 Task: Add Nordic Naturals Omega Blood Sugar to the cart.
Action: Mouse moved to (221, 114)
Screenshot: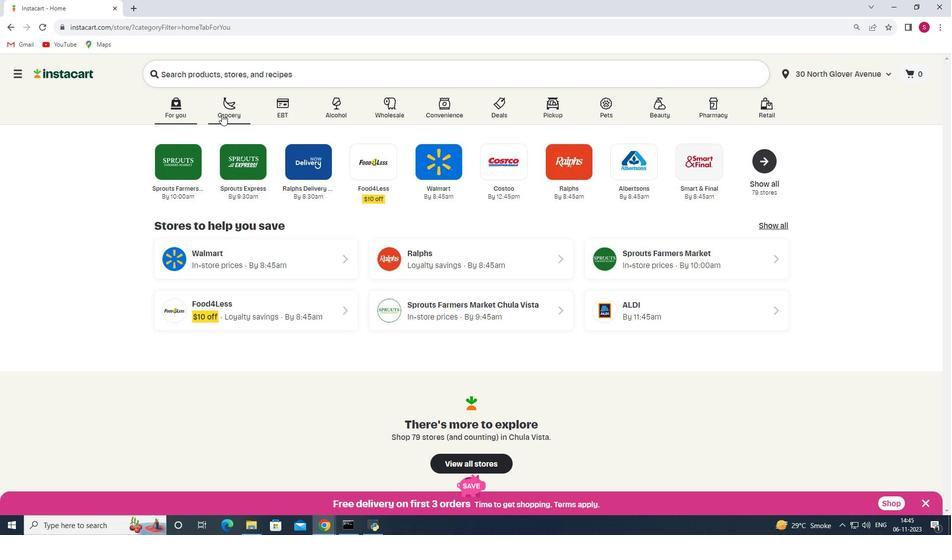 
Action: Mouse pressed left at (221, 114)
Screenshot: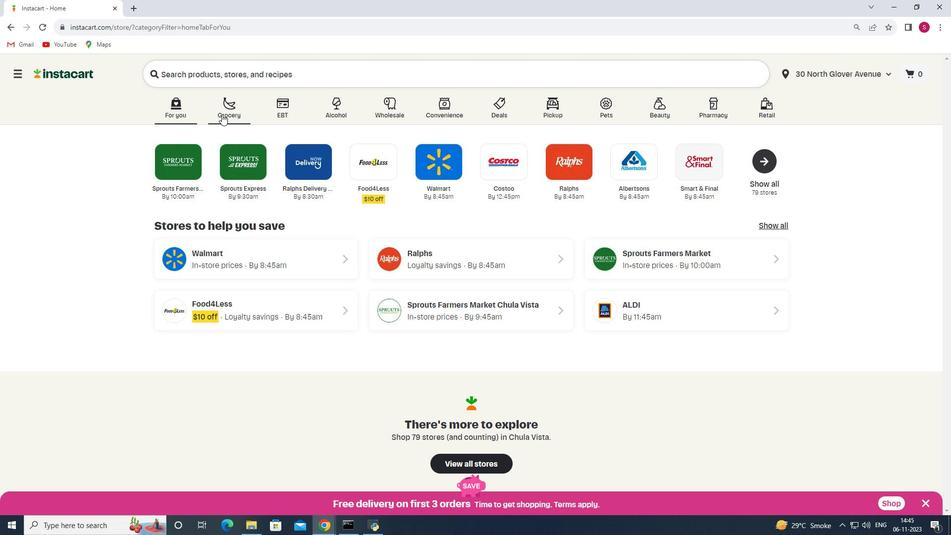 
Action: Mouse moved to (225, 275)
Screenshot: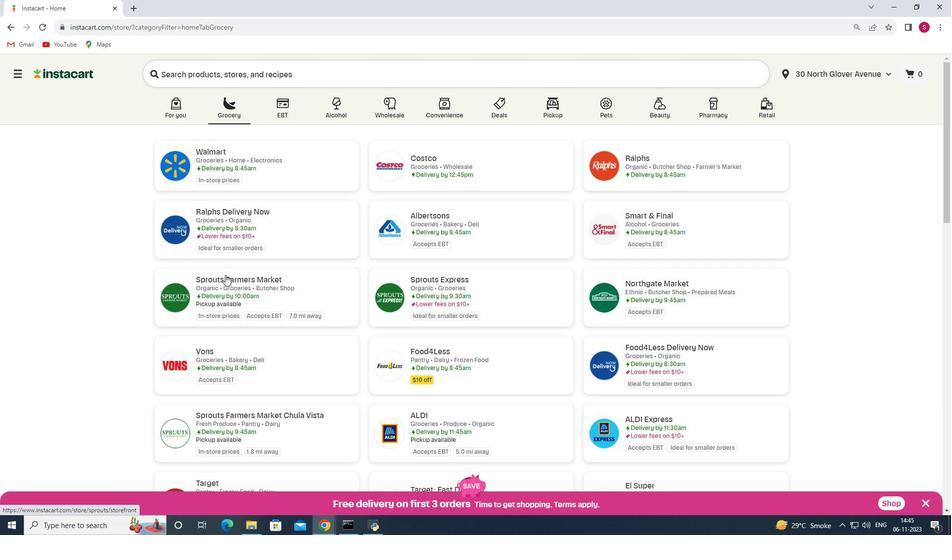 
Action: Mouse pressed left at (225, 275)
Screenshot: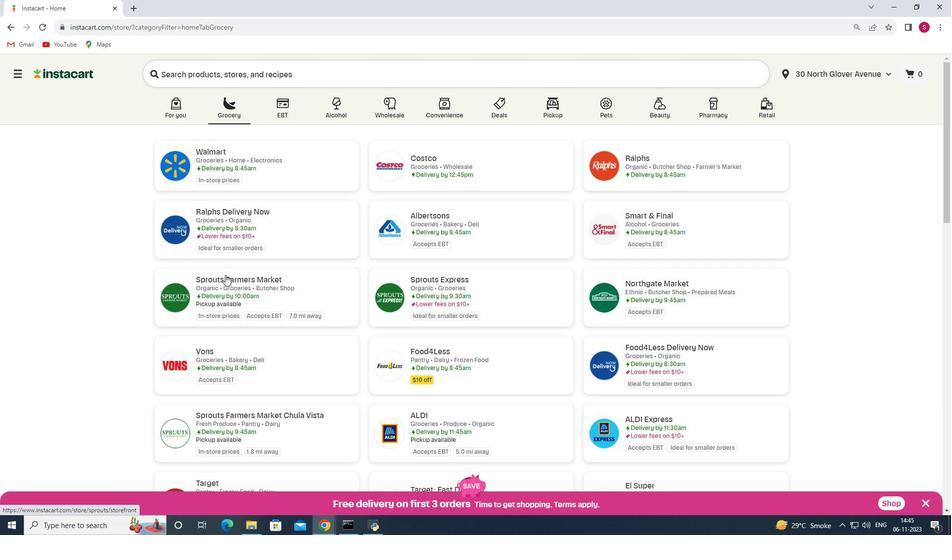 
Action: Mouse moved to (70, 358)
Screenshot: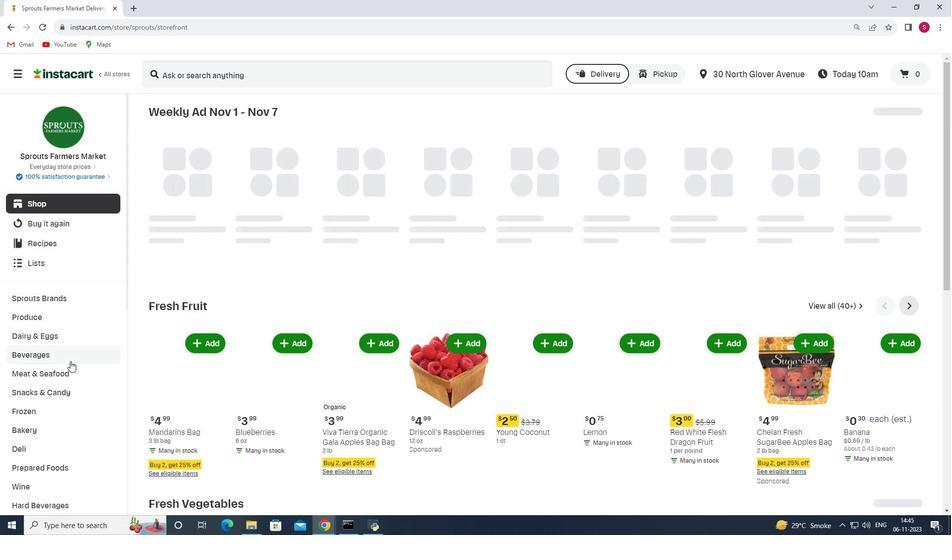 
Action: Mouse scrolled (70, 357) with delta (0, 0)
Screenshot: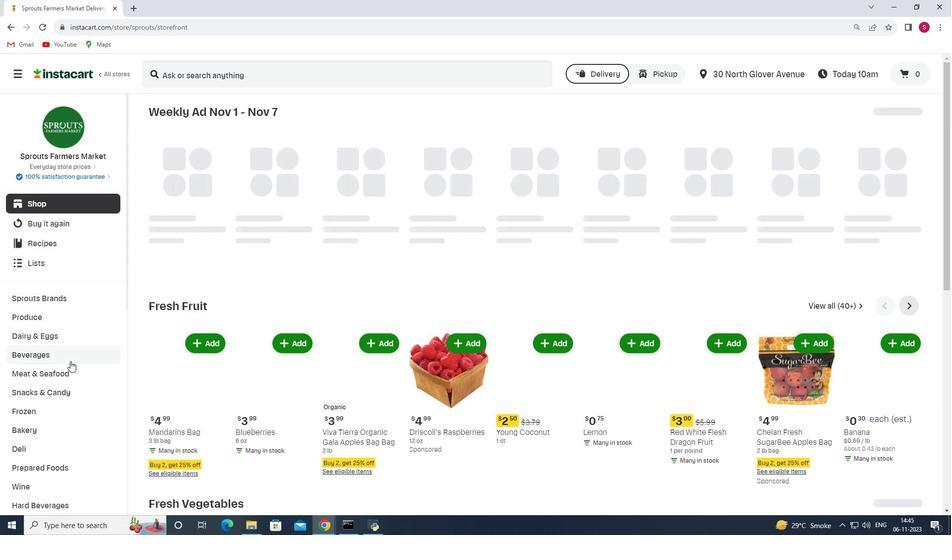 
Action: Mouse moved to (70, 361)
Screenshot: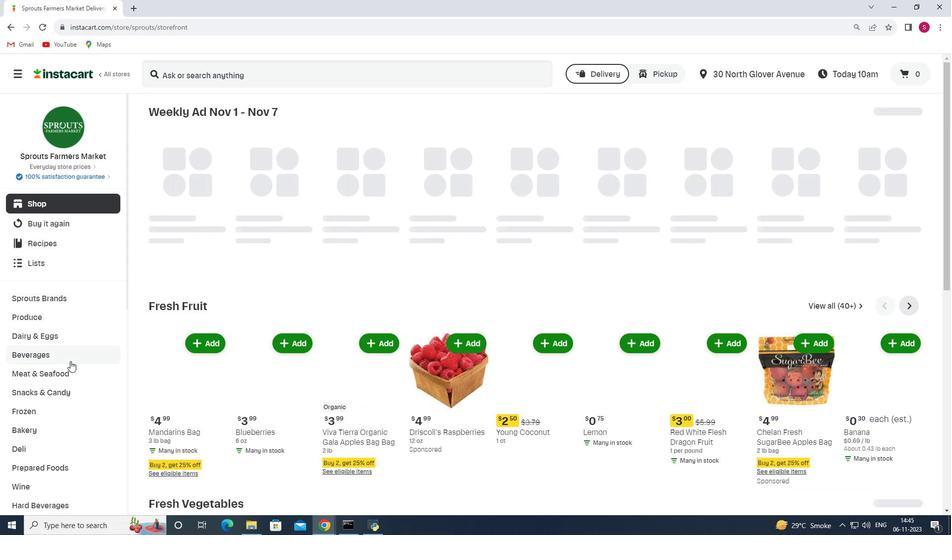 
Action: Mouse scrolled (70, 360) with delta (0, 0)
Screenshot: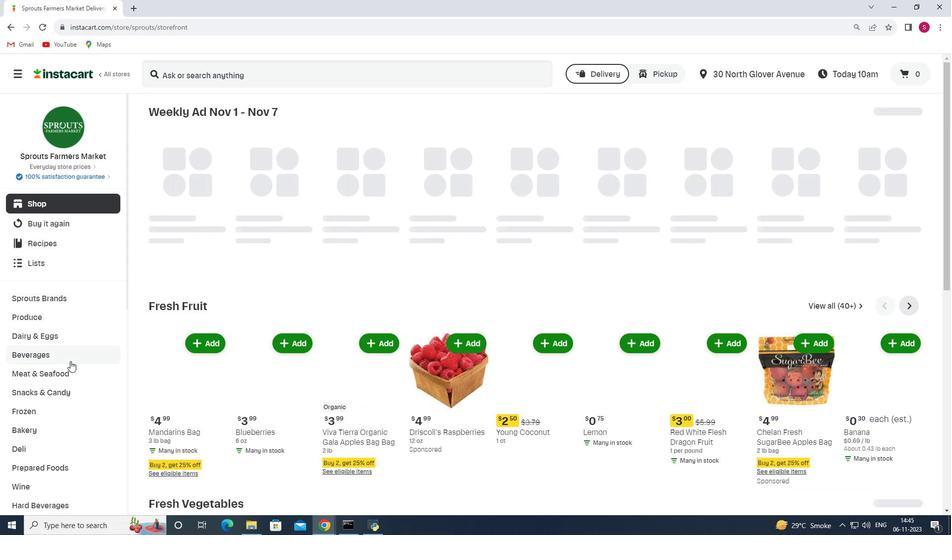 
Action: Mouse scrolled (70, 360) with delta (0, 0)
Screenshot: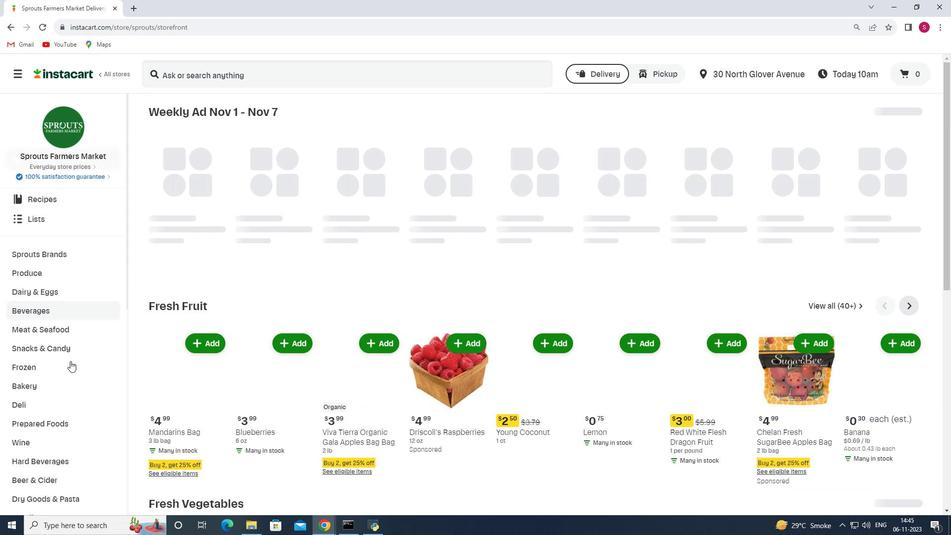 
Action: Mouse scrolled (70, 360) with delta (0, 0)
Screenshot: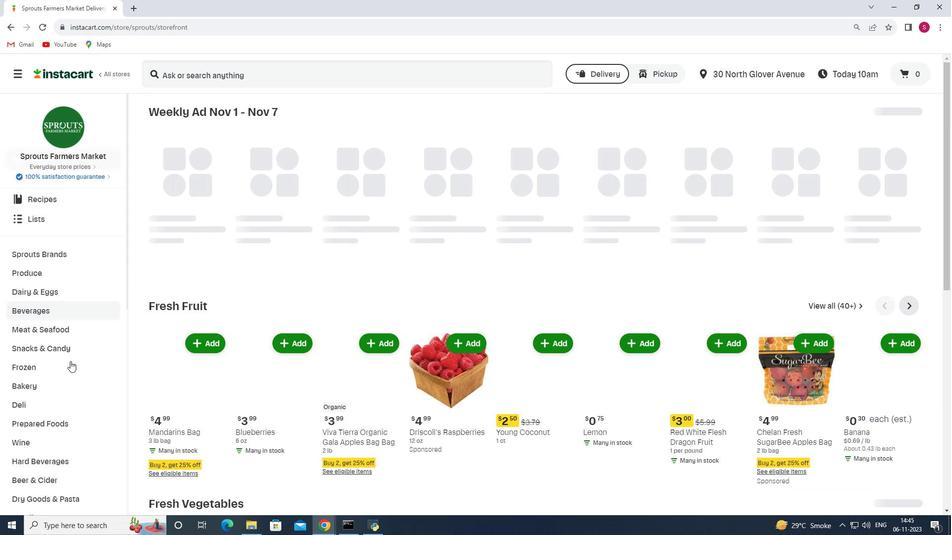 
Action: Mouse scrolled (70, 360) with delta (0, 0)
Screenshot: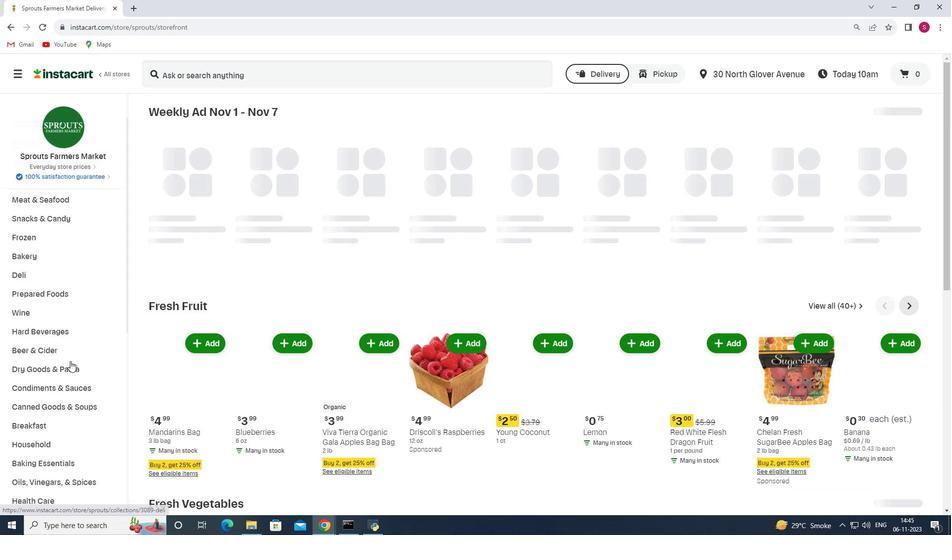 
Action: Mouse scrolled (70, 360) with delta (0, 0)
Screenshot: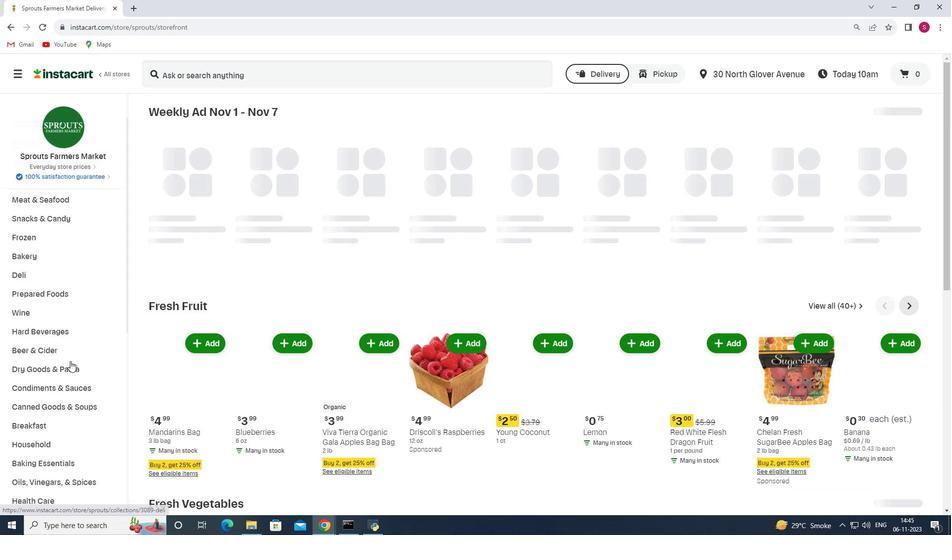 
Action: Mouse scrolled (70, 360) with delta (0, 0)
Screenshot: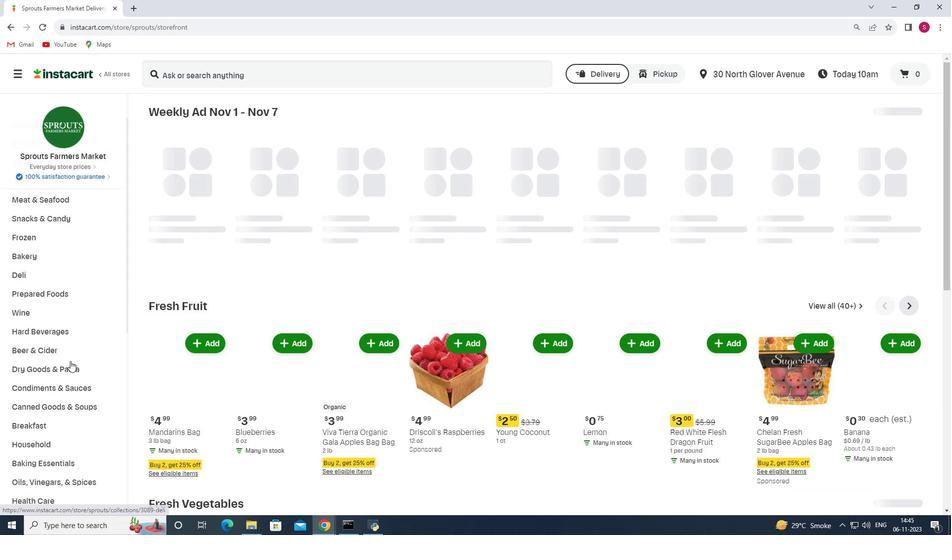 
Action: Mouse moved to (72, 327)
Screenshot: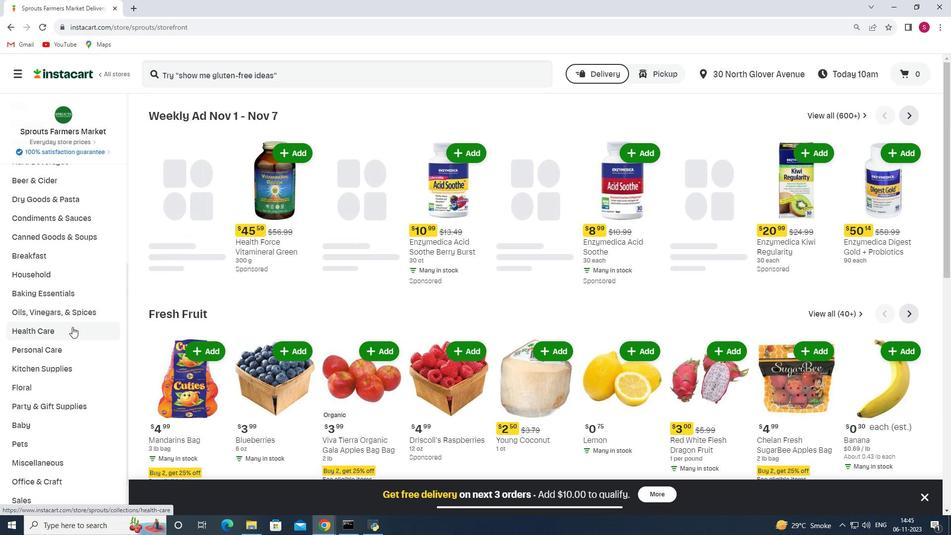
Action: Mouse pressed left at (72, 327)
Screenshot: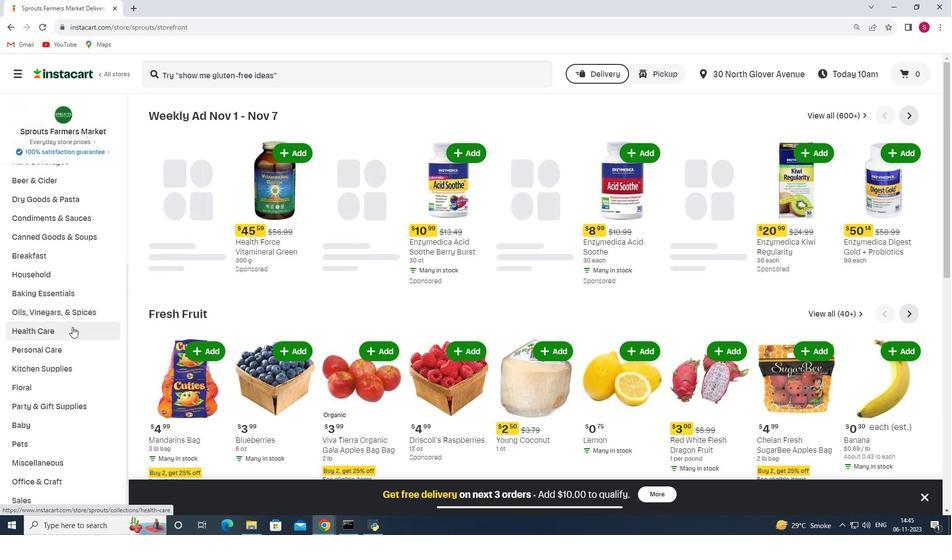 
Action: Mouse moved to (370, 136)
Screenshot: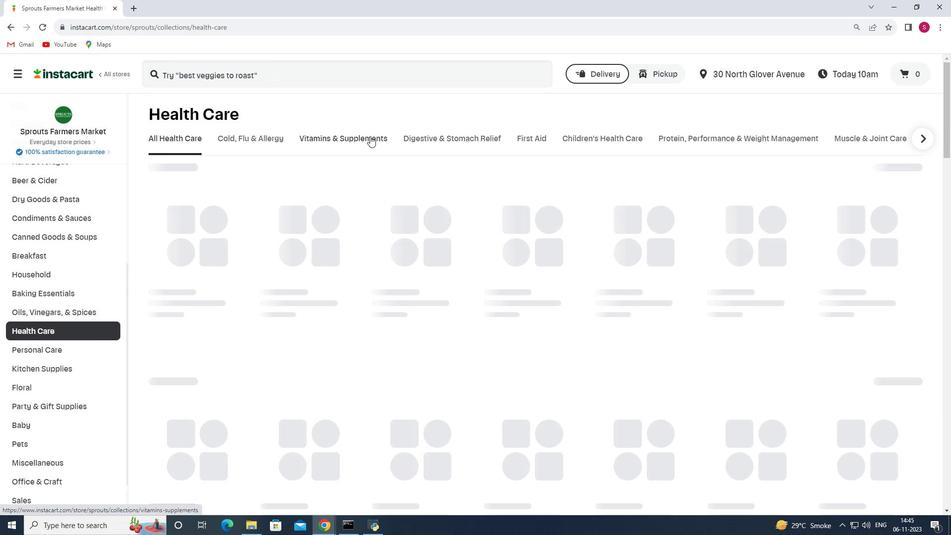 
Action: Mouse pressed left at (370, 136)
Screenshot: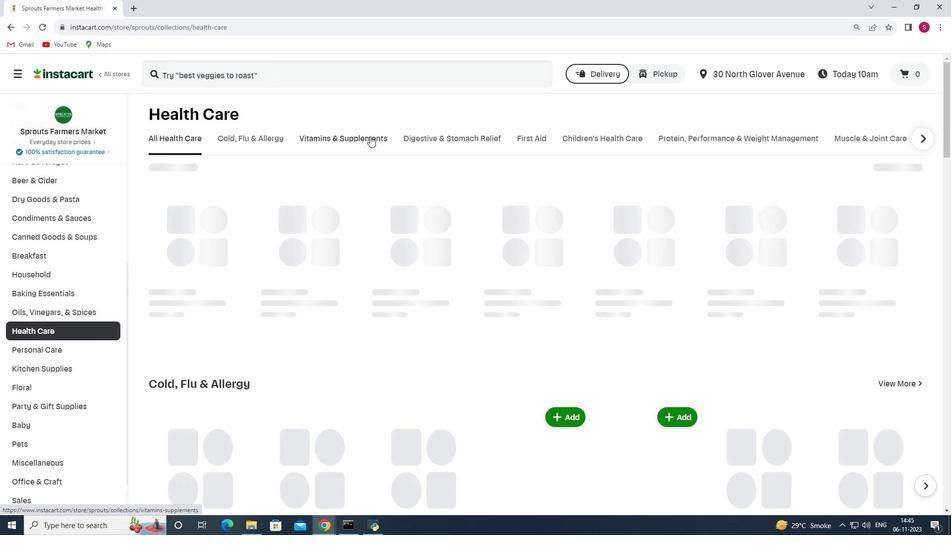 
Action: Mouse moved to (682, 189)
Screenshot: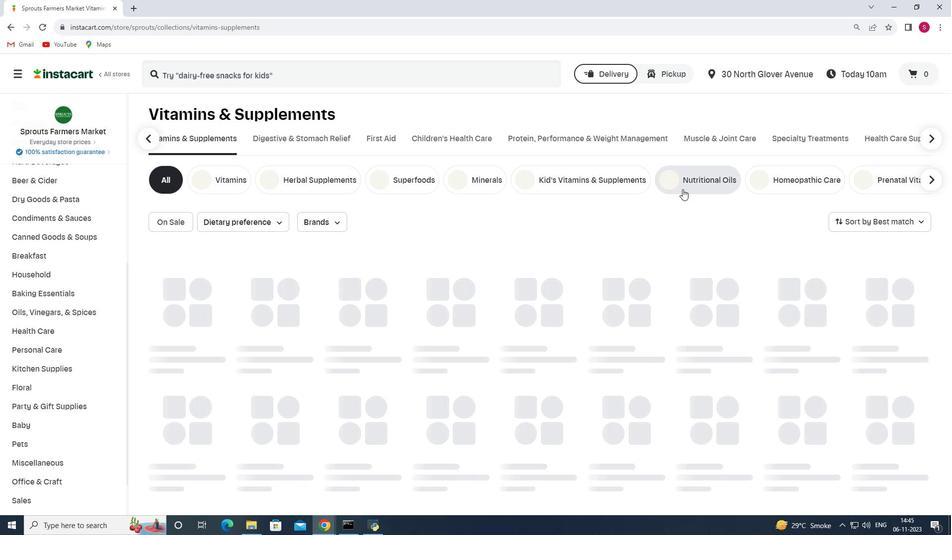 
Action: Mouse pressed left at (682, 189)
Screenshot: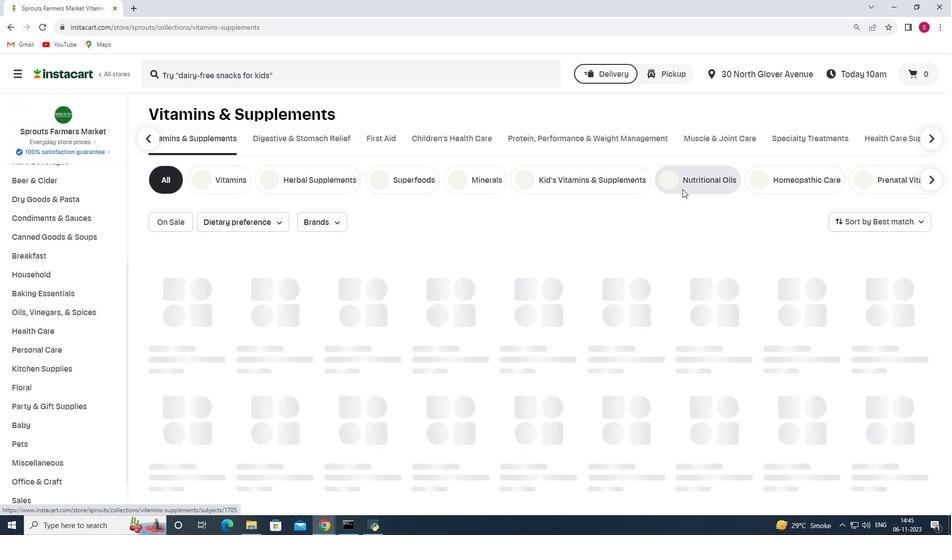 
Action: Mouse moved to (333, 83)
Screenshot: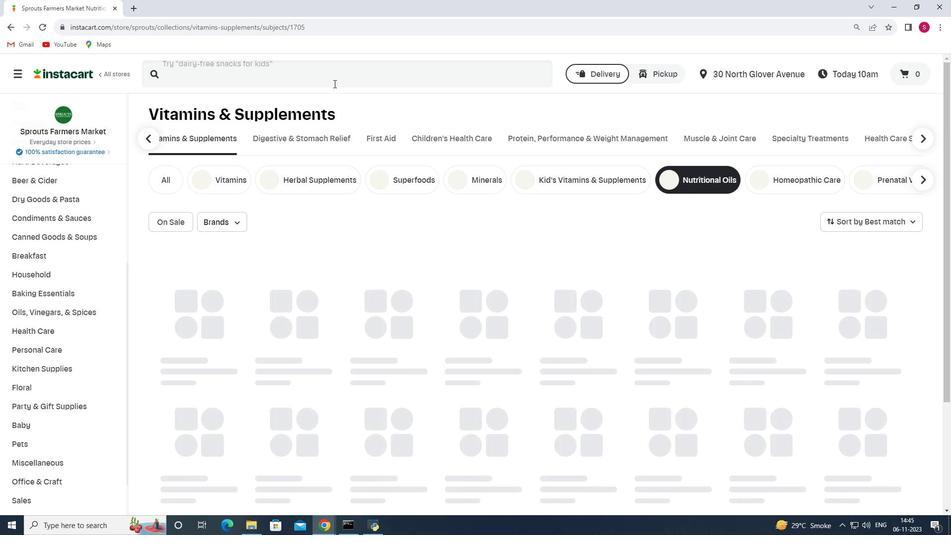 
Action: Mouse pressed left at (333, 83)
Screenshot: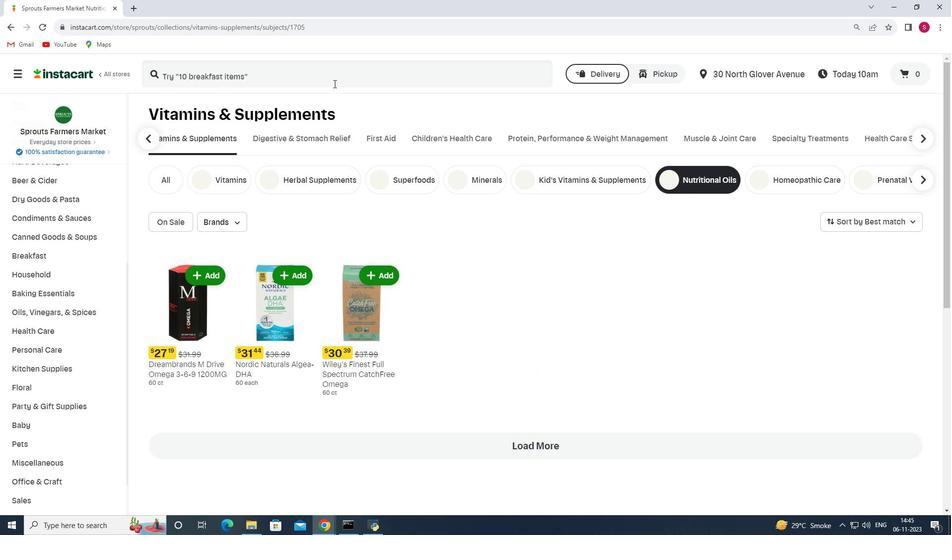 
Action: Key pressed <Key.shift_r>Nordic<Key.space><Key.shift>Naturals<Key.space><Key.shift>Omega<Key.space><Key.shift>Blood<Key.space><Key.shift>Sugar<Key.enter>
Screenshot: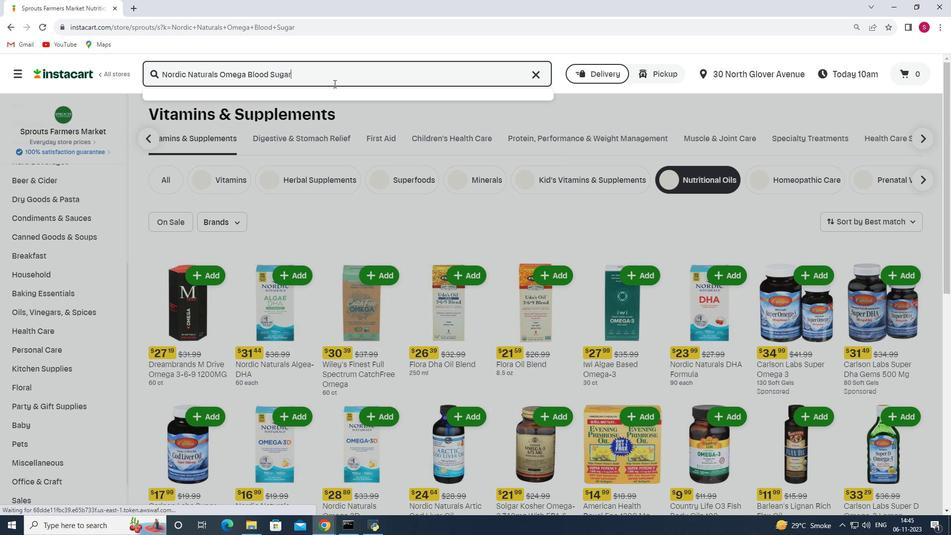 
Action: Mouse moved to (588, 152)
Screenshot: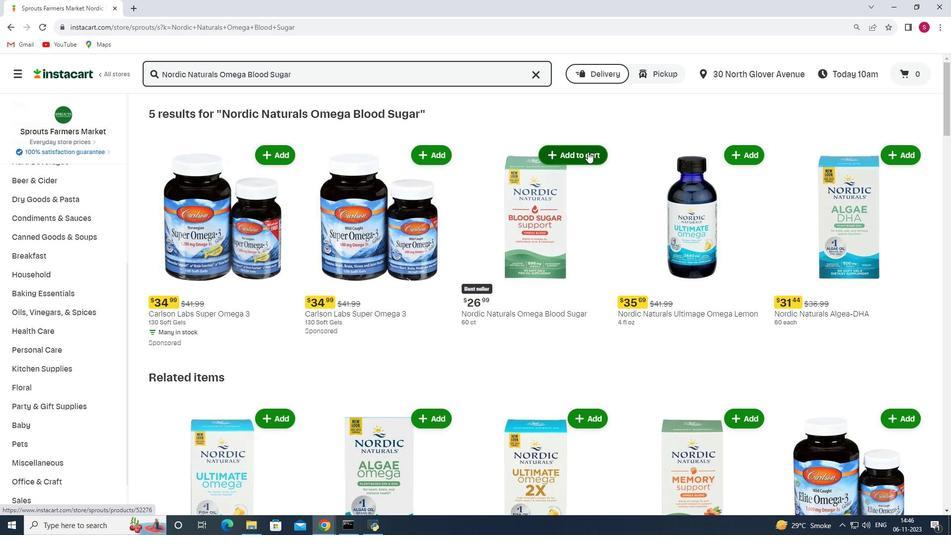 
Action: Mouse pressed left at (588, 152)
Screenshot: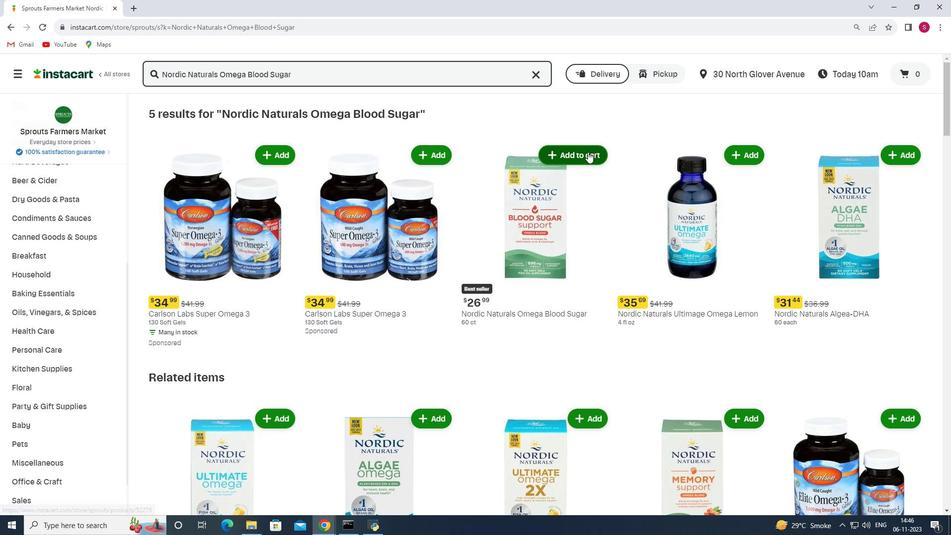 
